 Task: Change Command To Escape
Action: Mouse moved to (28, 8)
Screenshot: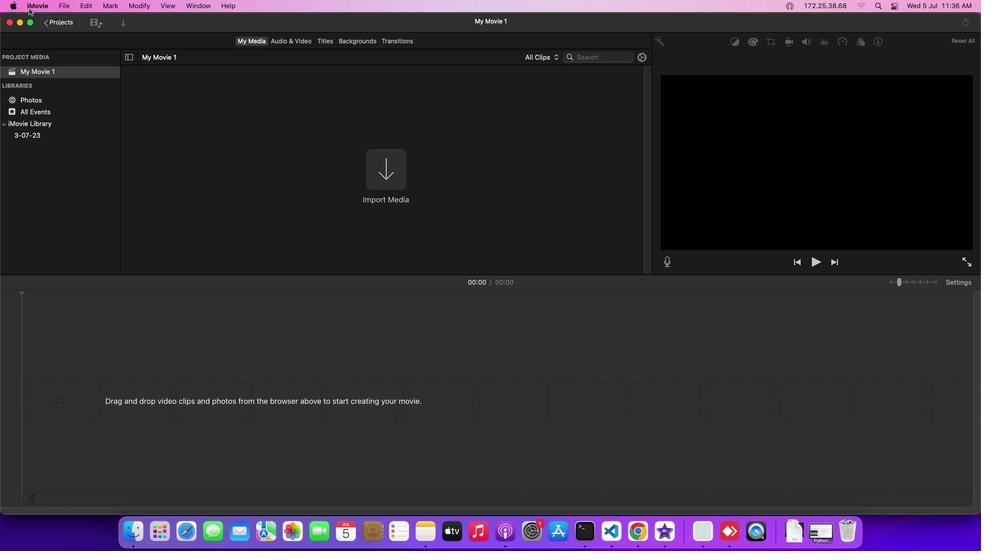 
Action: Mouse pressed left at (28, 8)
Screenshot: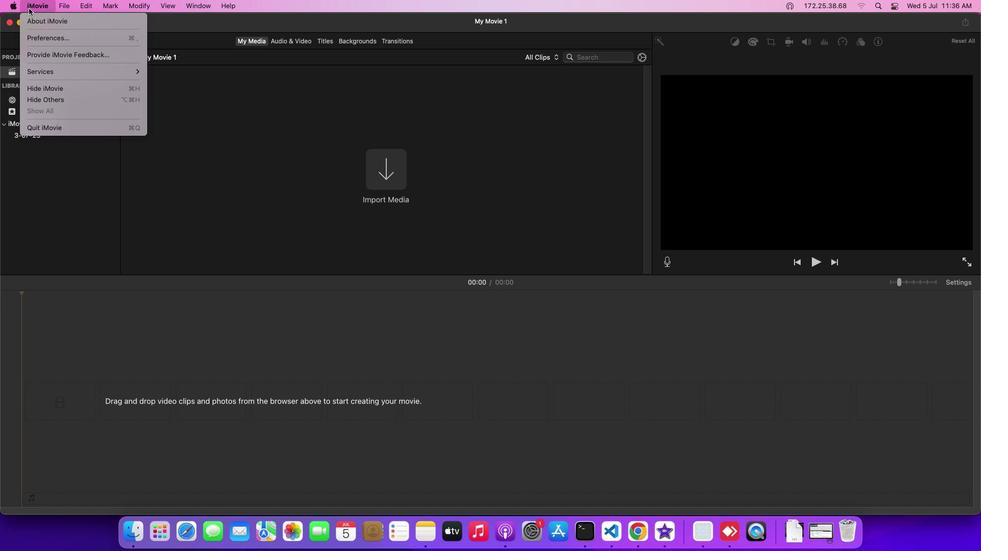 
Action: Mouse moved to (38, 67)
Screenshot: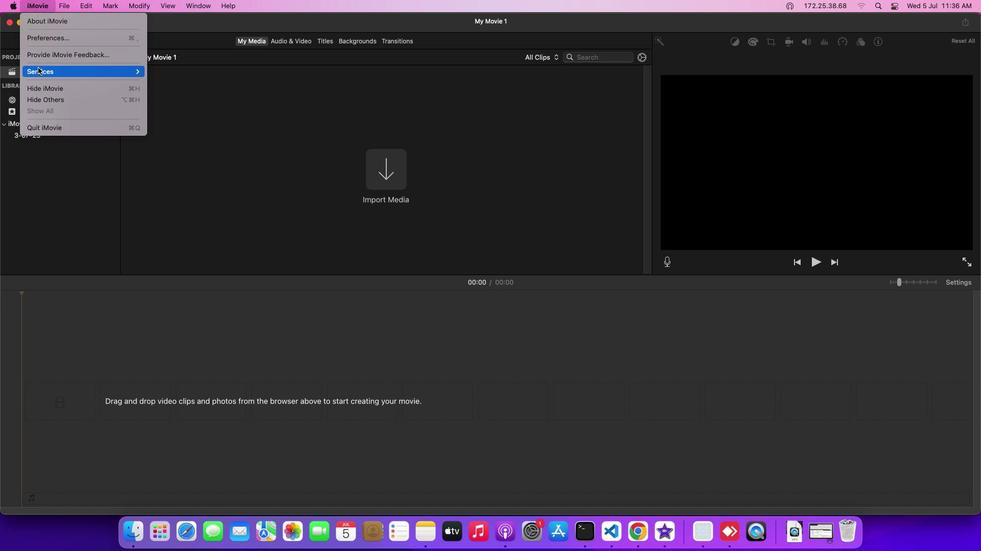 
Action: Mouse pressed left at (38, 67)
Screenshot: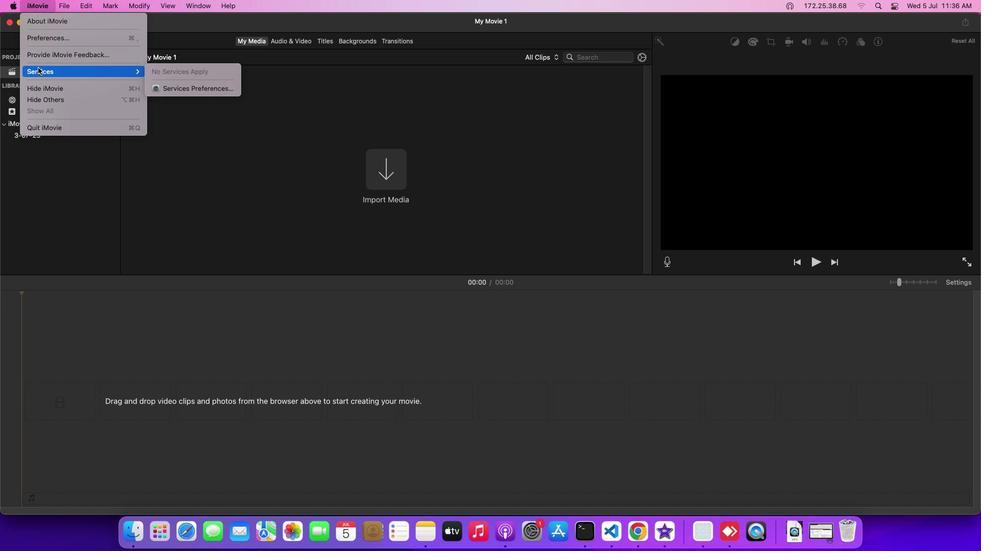 
Action: Mouse moved to (165, 87)
Screenshot: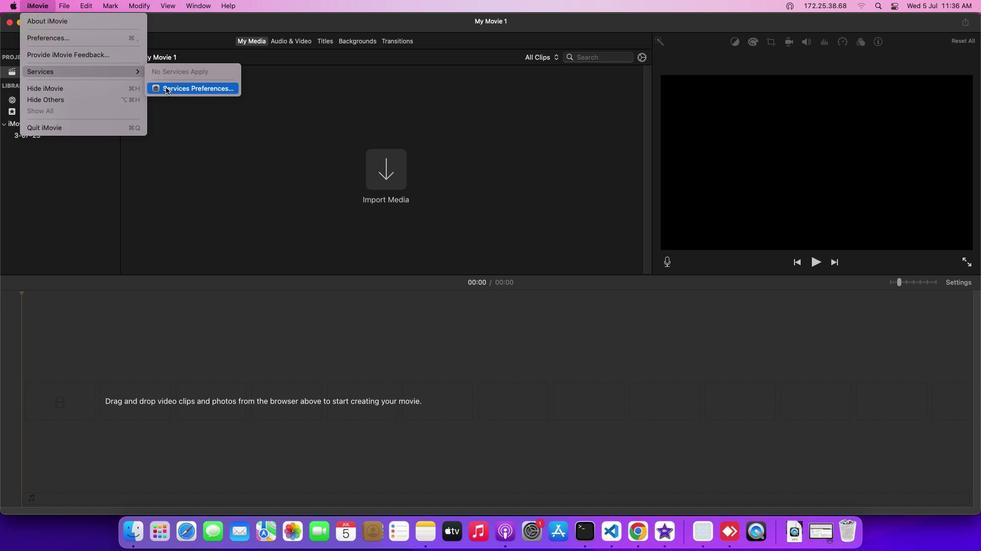 
Action: Mouse pressed left at (165, 87)
Screenshot: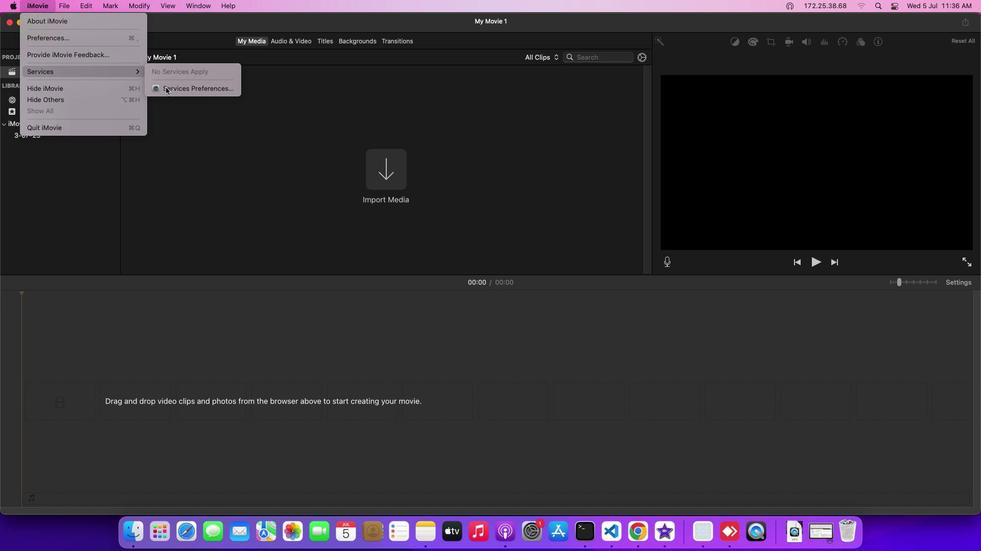 
Action: Mouse moved to (479, 152)
Screenshot: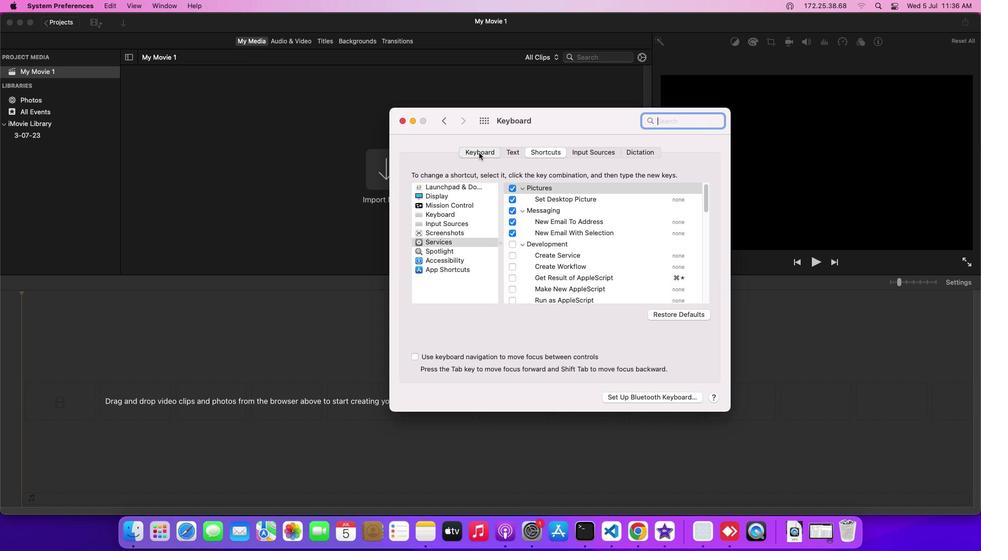
Action: Mouse pressed left at (479, 152)
Screenshot: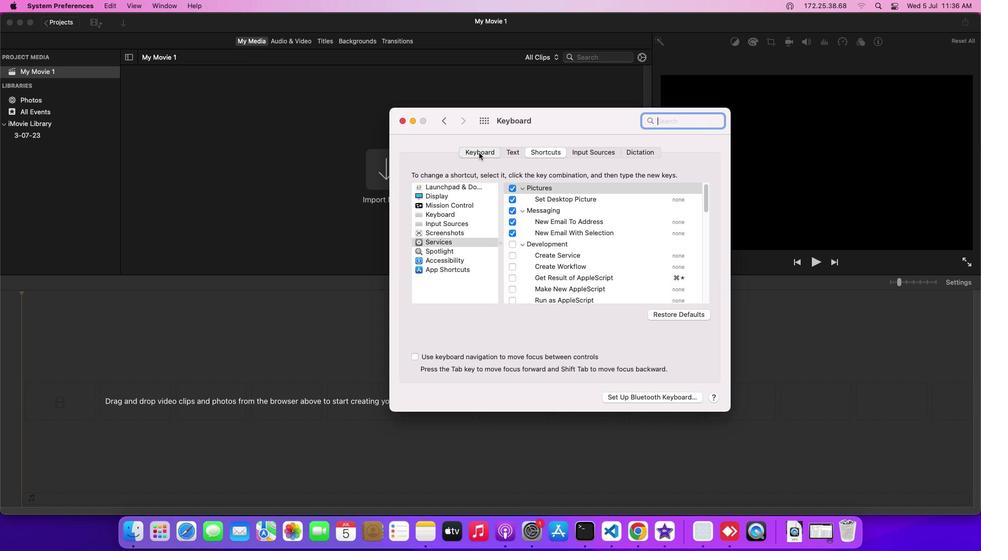 
Action: Mouse moved to (684, 366)
Screenshot: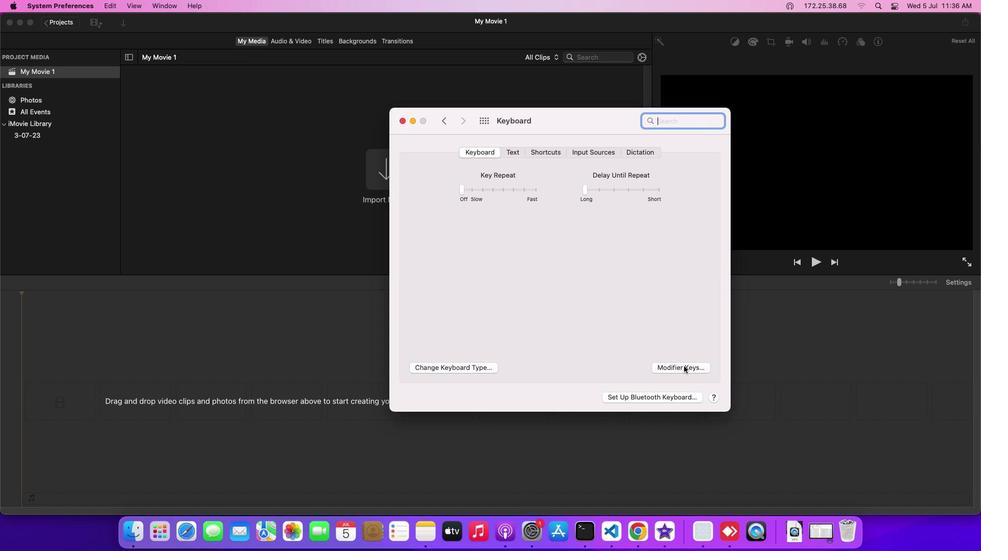 
Action: Mouse pressed left at (684, 366)
Screenshot: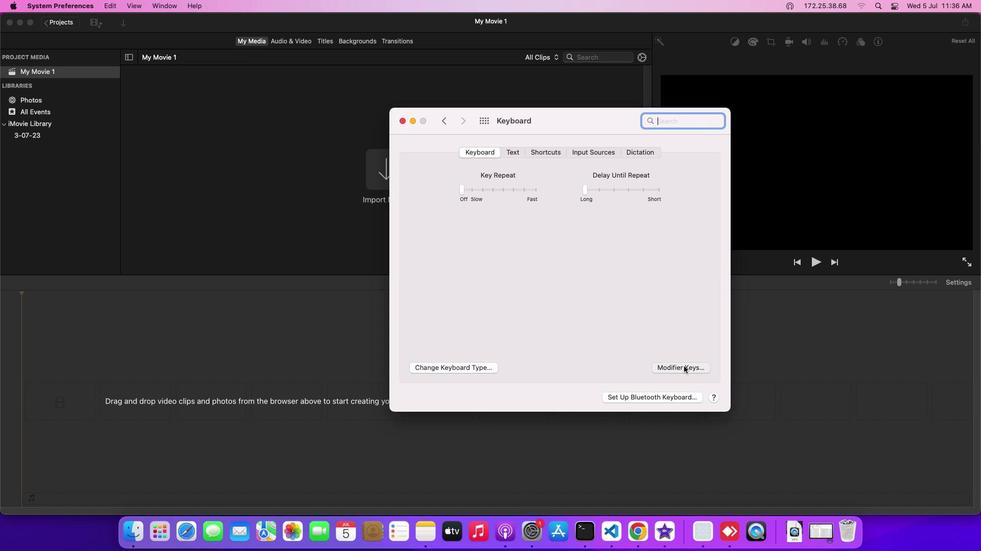 
Action: Mouse moved to (614, 258)
Screenshot: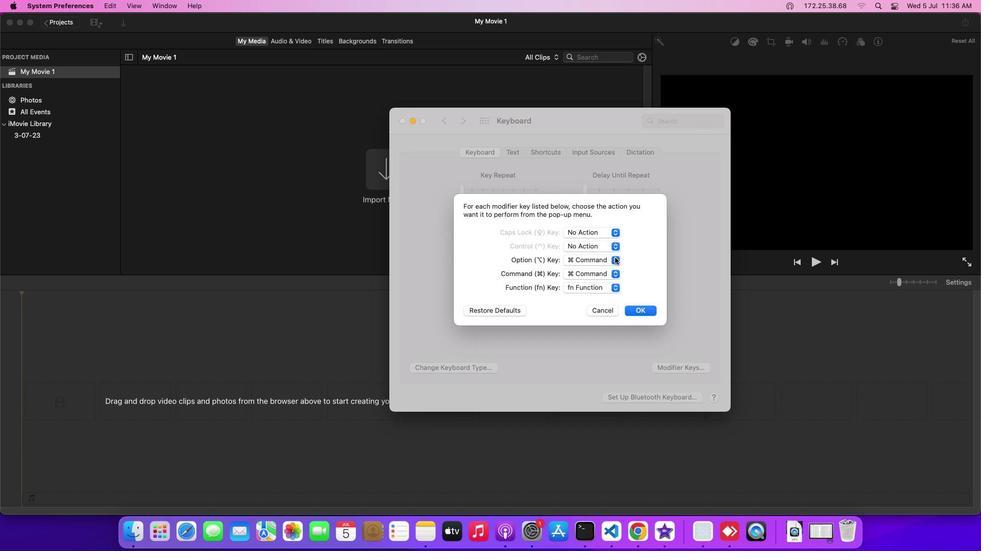 
Action: Mouse pressed left at (614, 258)
Screenshot: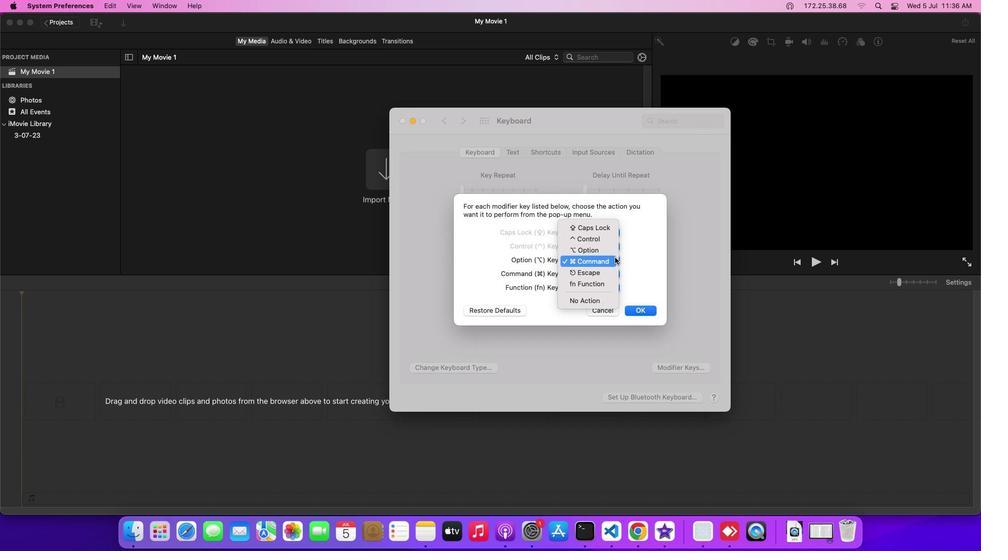 
Action: Mouse moved to (610, 267)
Screenshot: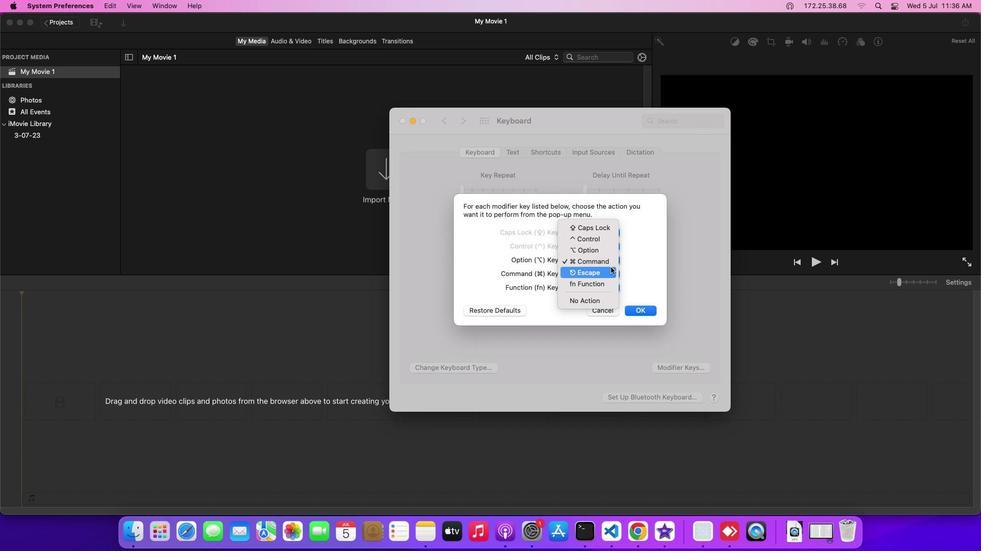
Action: Mouse pressed left at (610, 267)
Screenshot: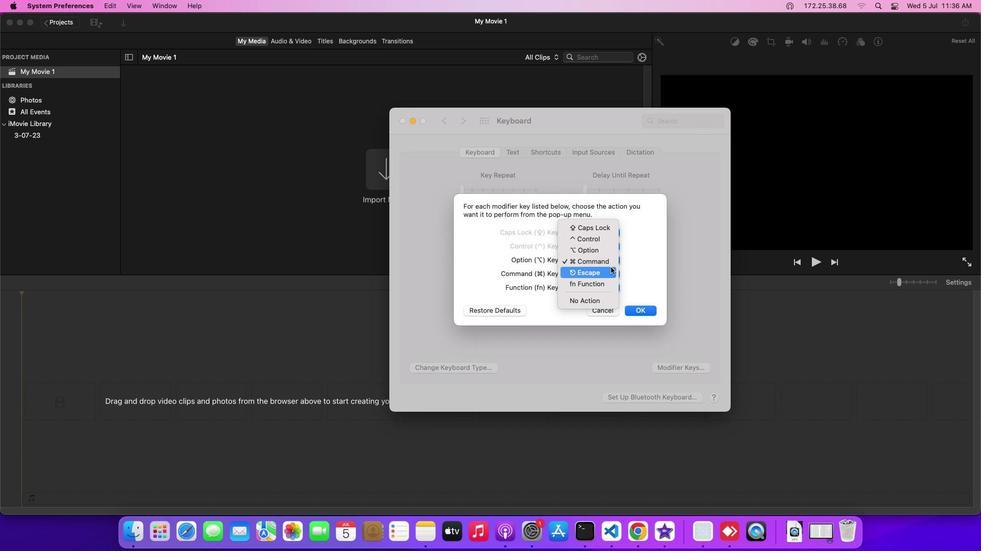 
Action: Mouse moved to (637, 312)
Screenshot: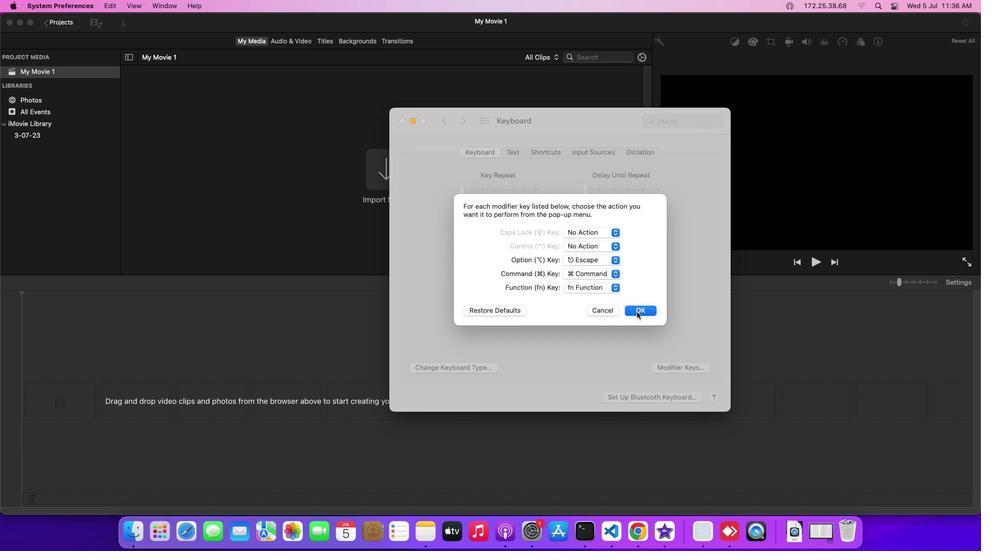 
Action: Mouse pressed left at (637, 312)
Screenshot: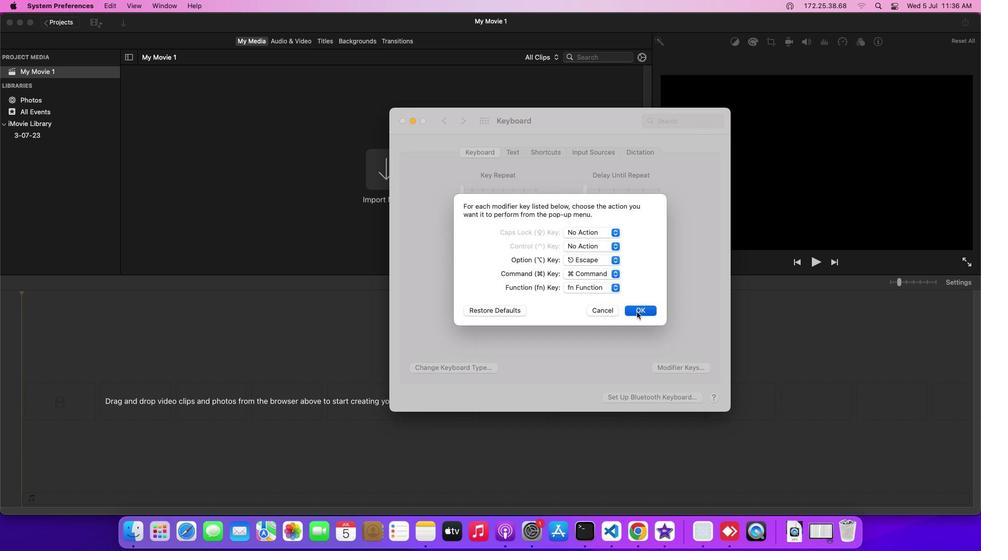 
